 Task: In the  document purchase.txt Use the tool word Count 'and display word count while typing'. Find the word using Dictionary 'implemented'. Below name insert the link: www.quora.com
Action: Mouse moved to (287, 334)
Screenshot: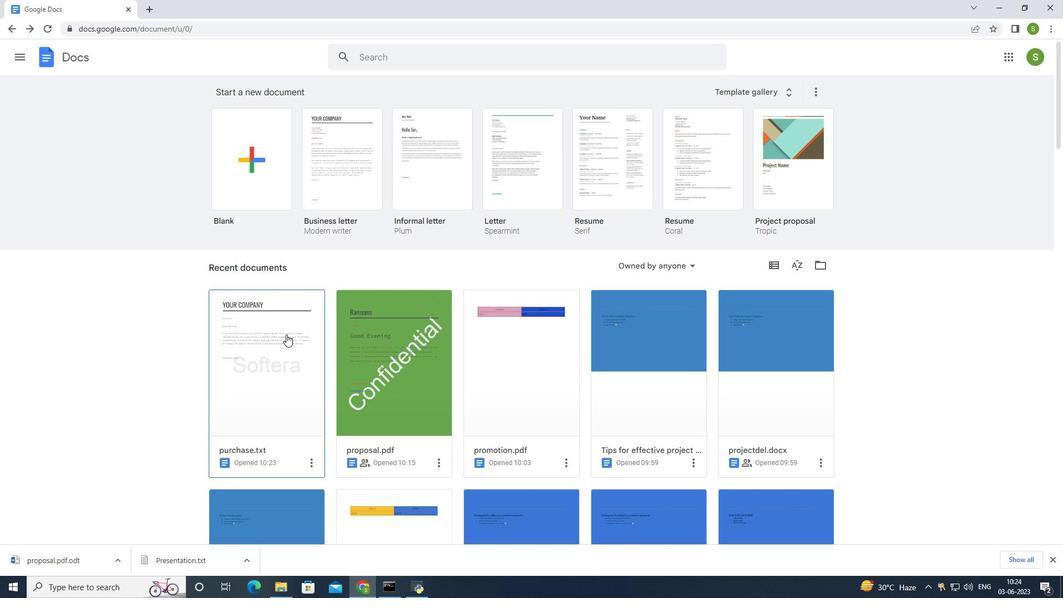 
Action: Mouse pressed left at (287, 334)
Screenshot: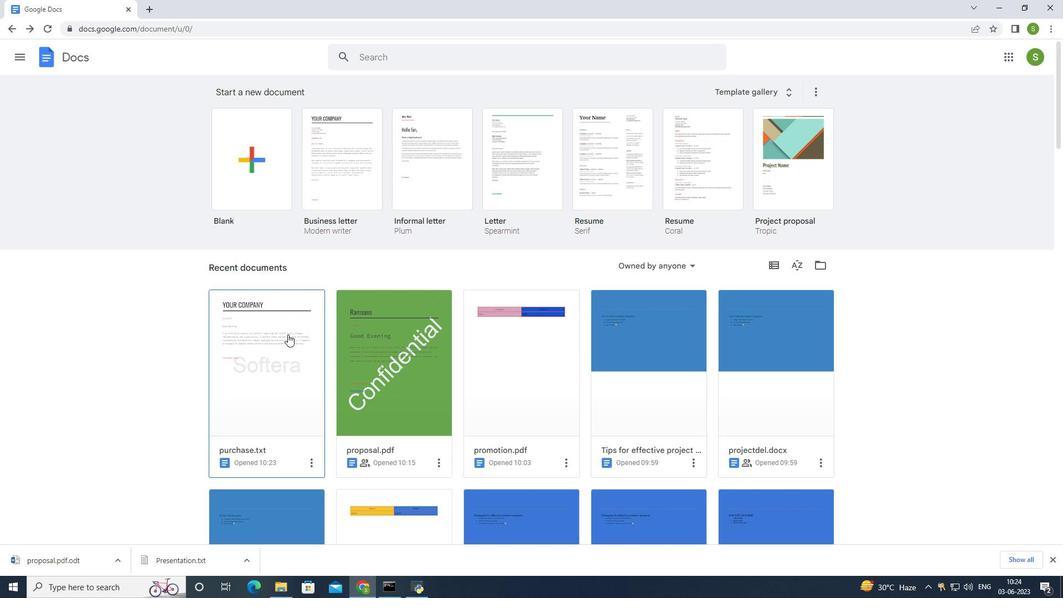 
Action: Mouse moved to (174, 64)
Screenshot: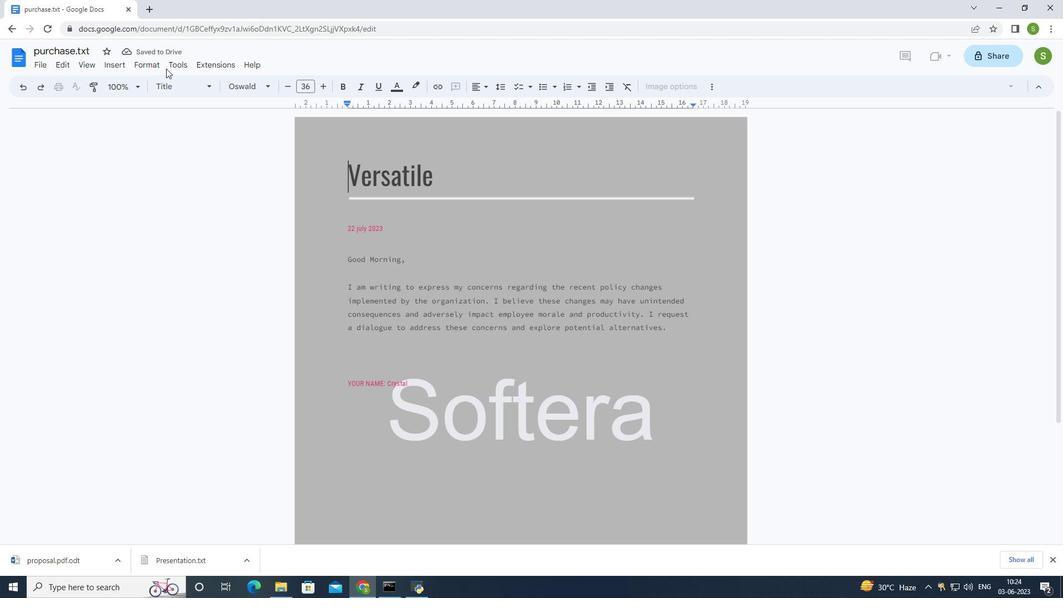 
Action: Mouse pressed left at (174, 64)
Screenshot: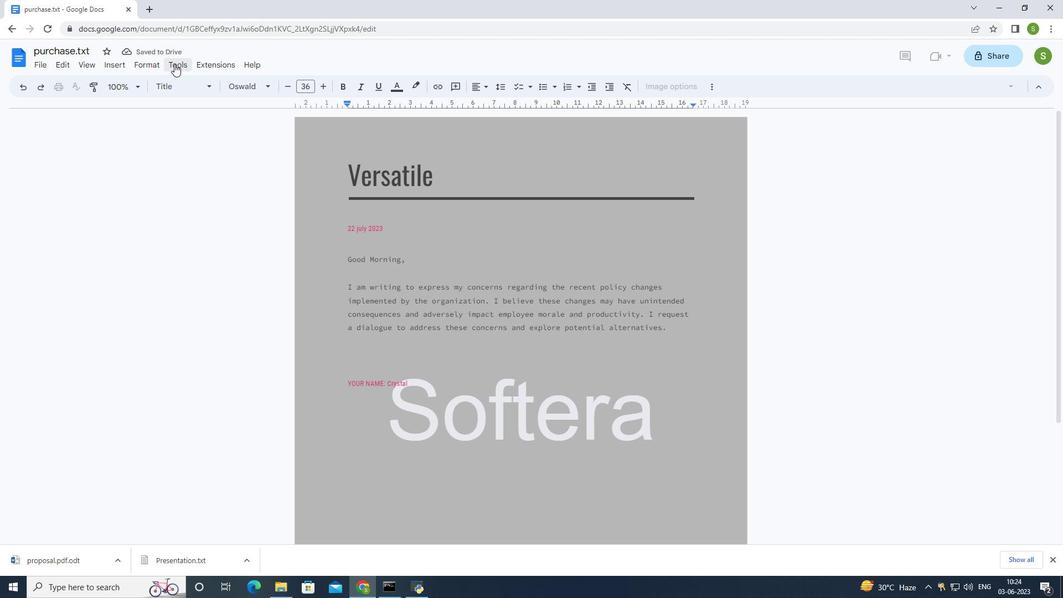 
Action: Mouse moved to (182, 96)
Screenshot: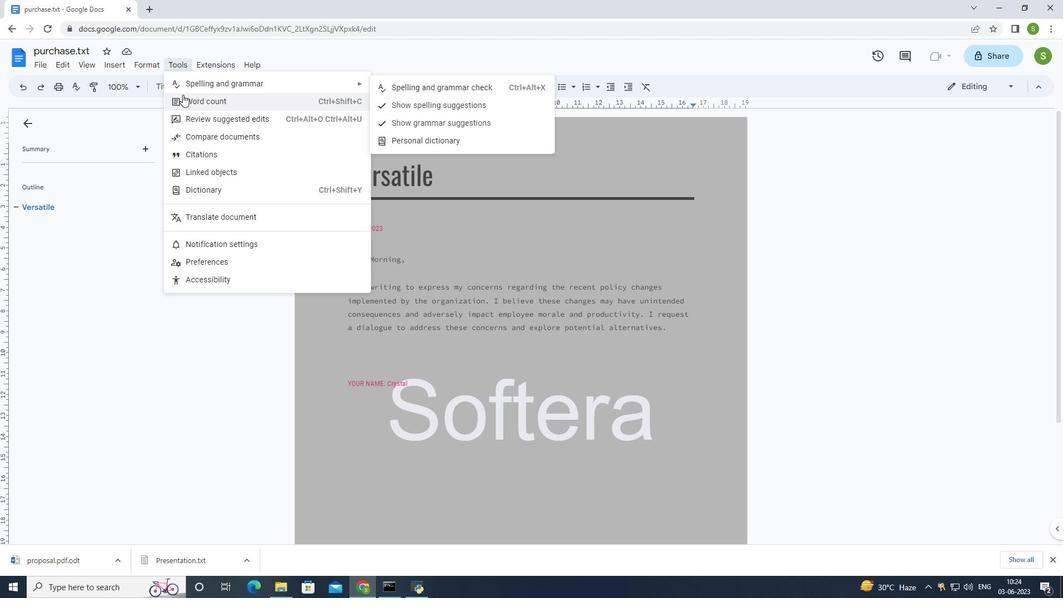 
Action: Mouse pressed left at (182, 96)
Screenshot: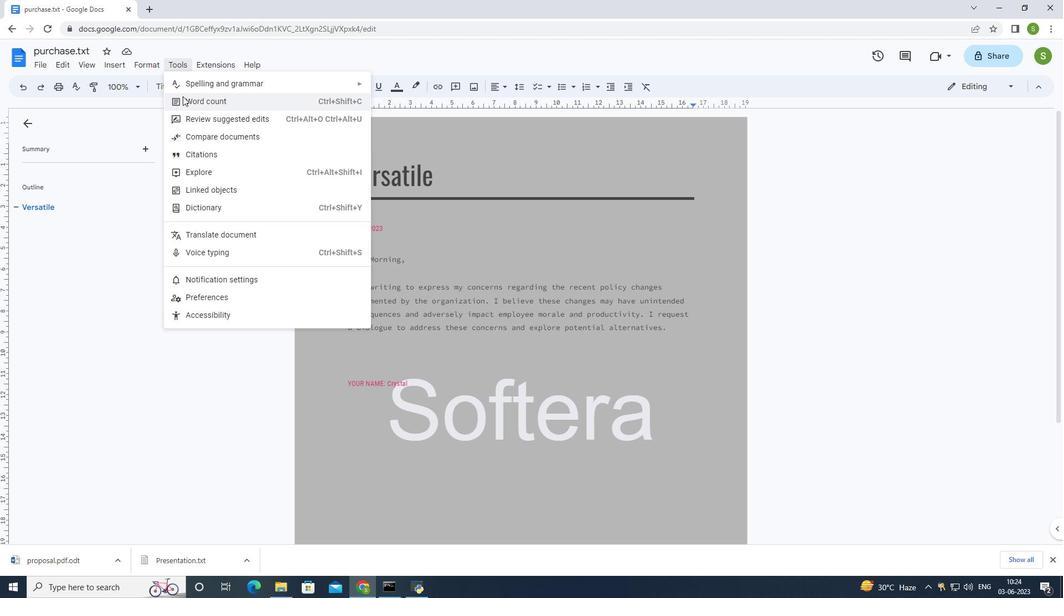 
Action: Mouse moved to (462, 342)
Screenshot: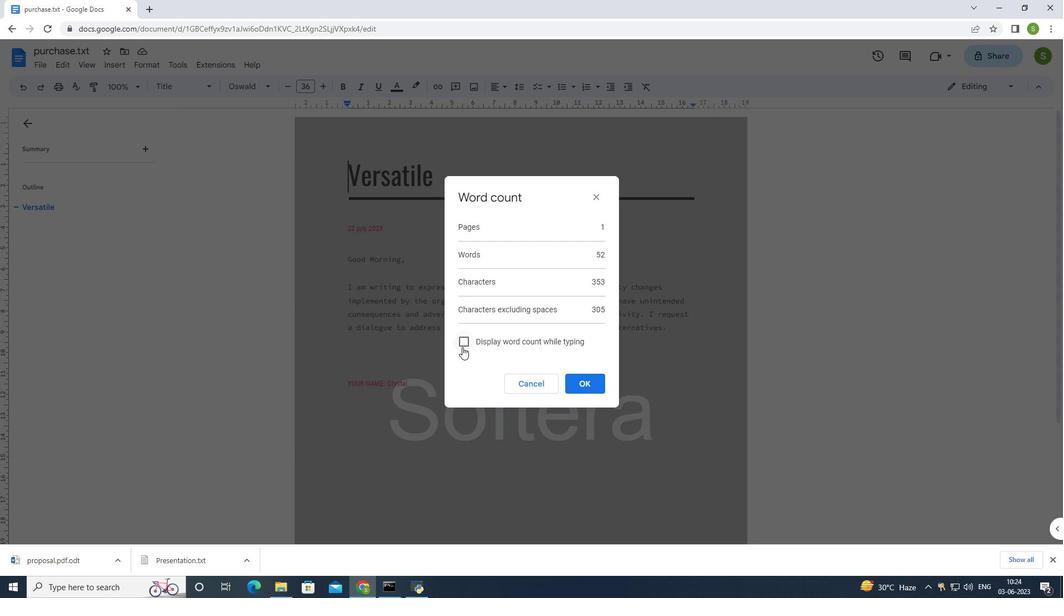 
Action: Mouse pressed left at (462, 342)
Screenshot: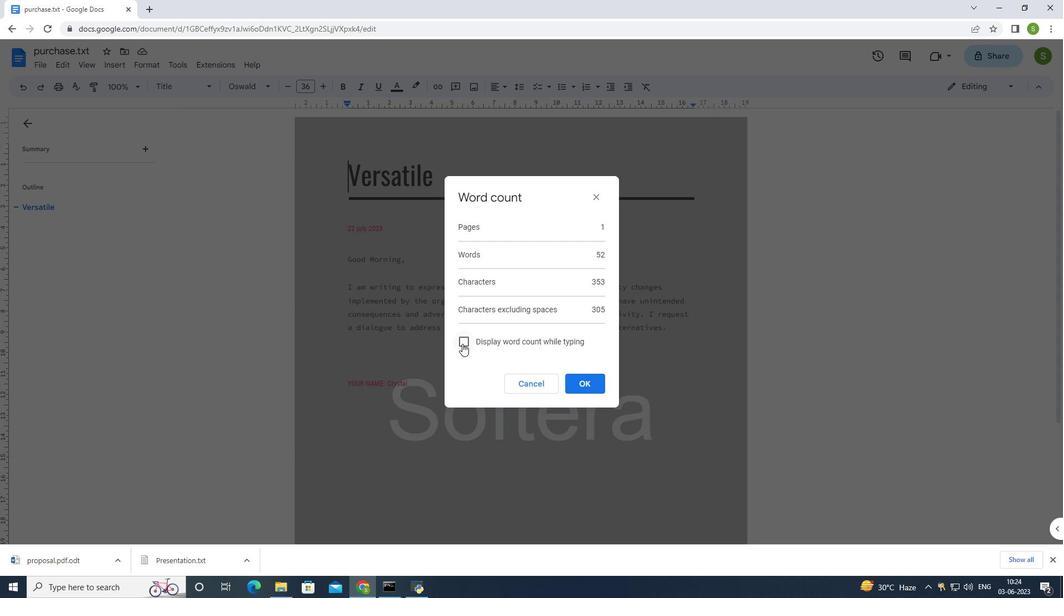 
Action: Mouse moved to (589, 389)
Screenshot: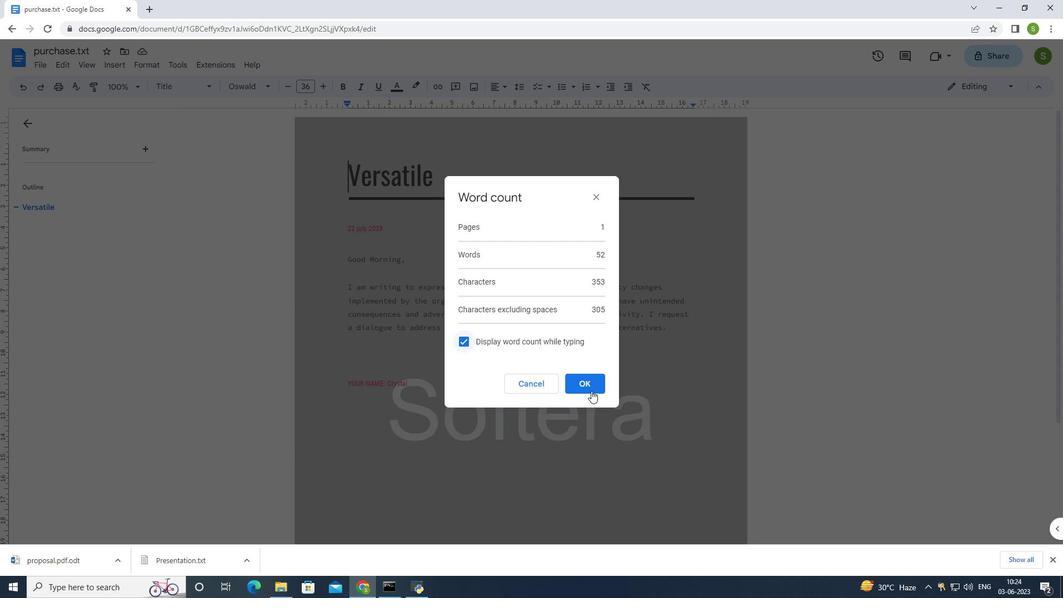 
Action: Mouse pressed left at (589, 389)
Screenshot: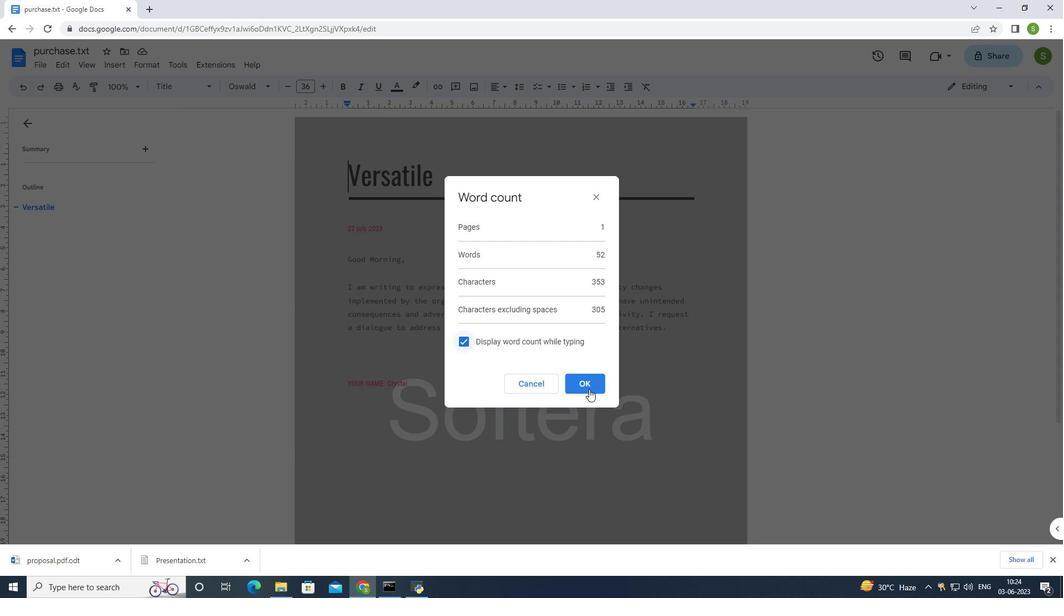 
Action: Mouse moved to (188, 69)
Screenshot: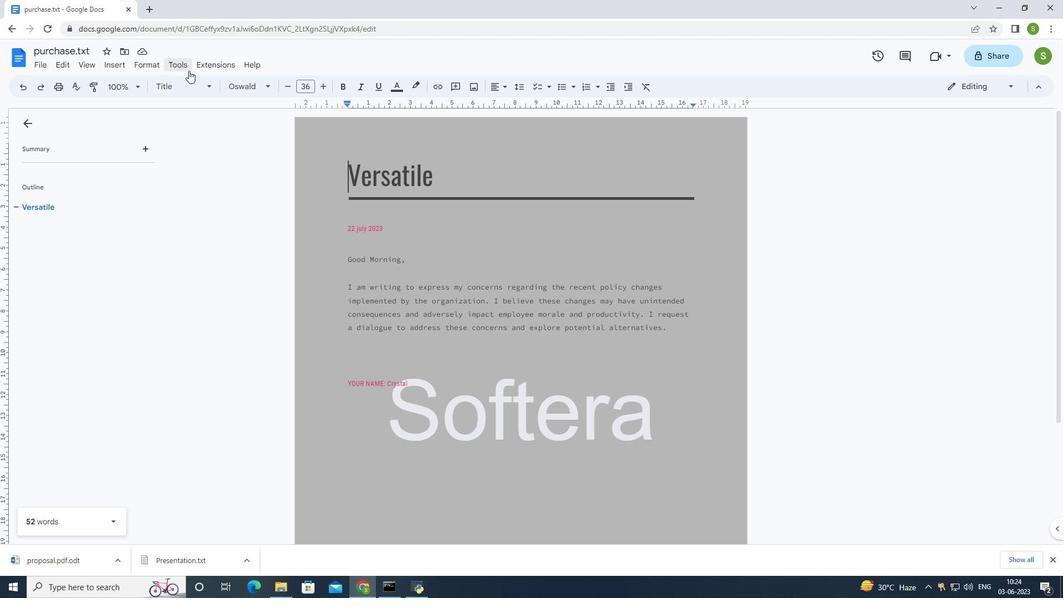 
Action: Mouse pressed left at (188, 69)
Screenshot: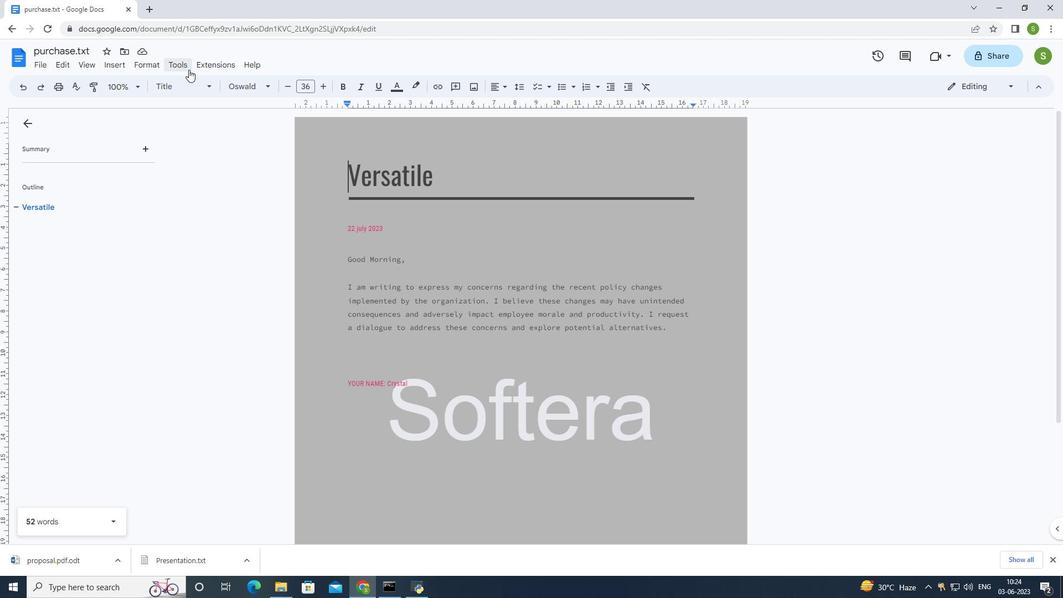 
Action: Mouse moved to (199, 208)
Screenshot: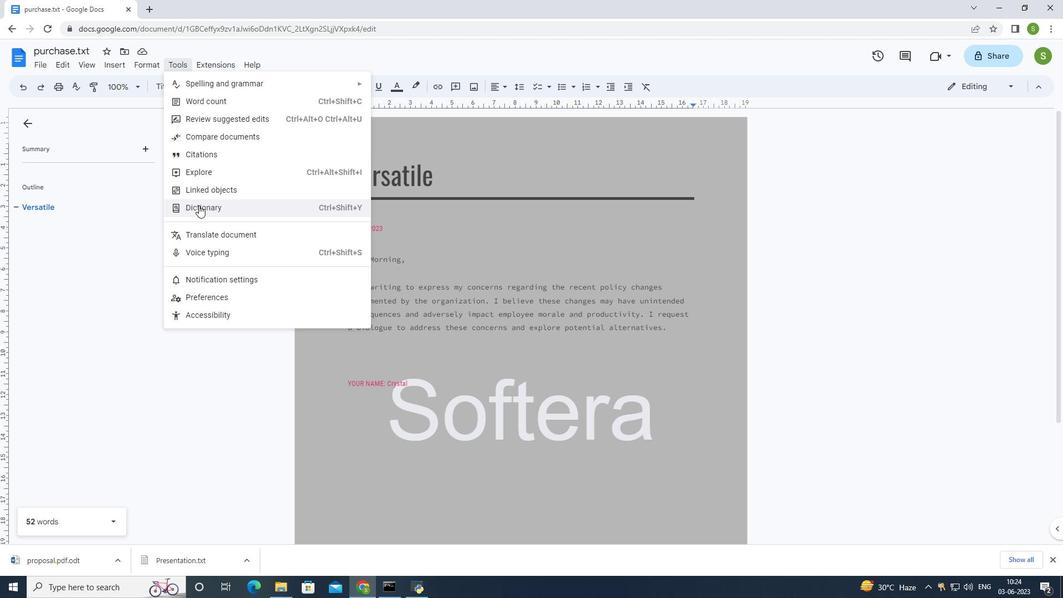 
Action: Mouse pressed left at (199, 208)
Screenshot: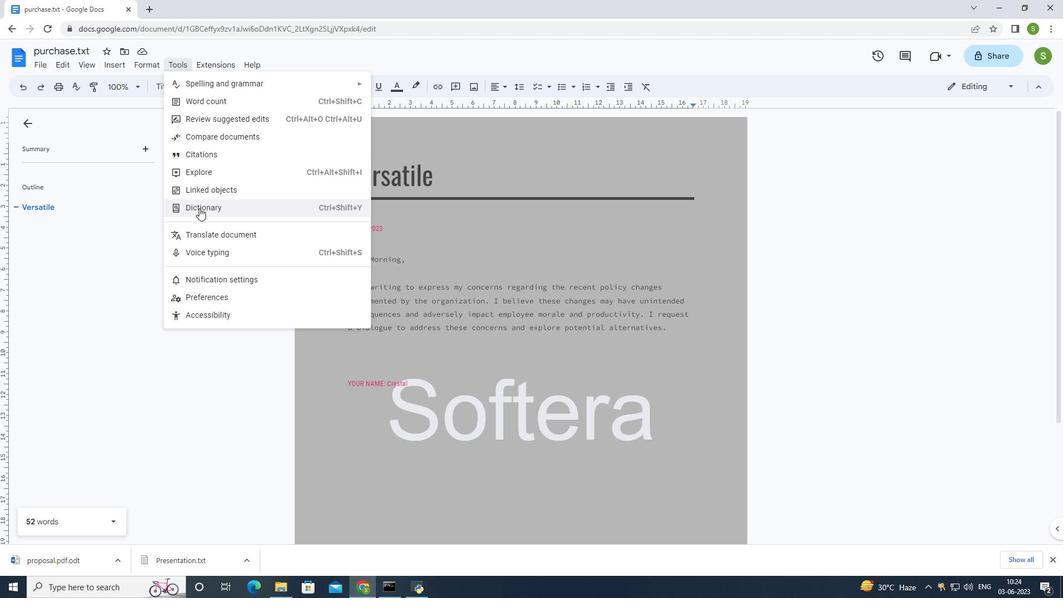 
Action: Mouse moved to (965, 116)
Screenshot: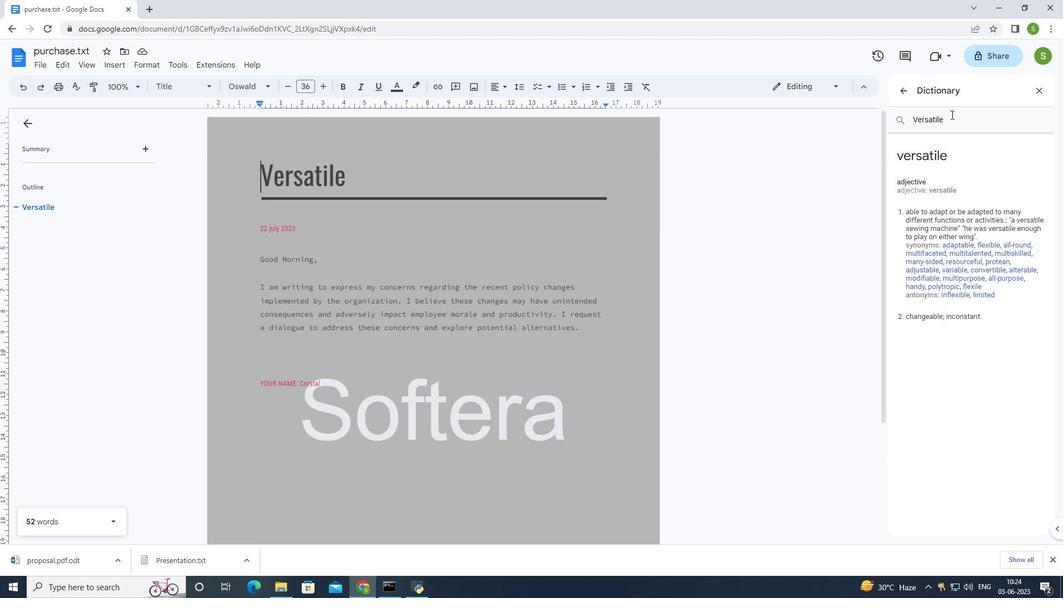 
Action: Mouse pressed left at (965, 116)
Screenshot: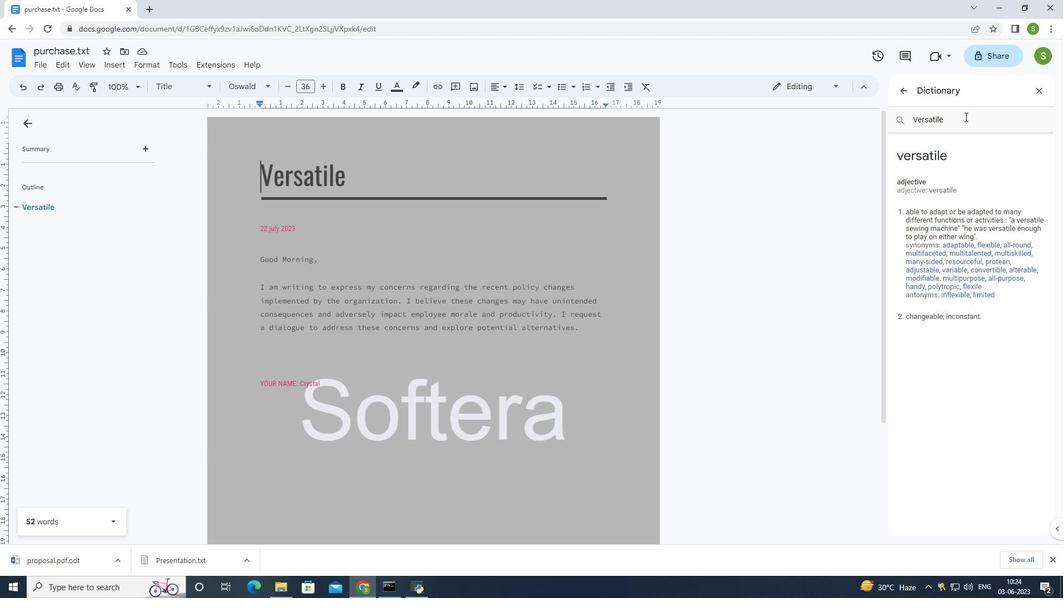 
Action: Mouse moved to (952, 114)
Screenshot: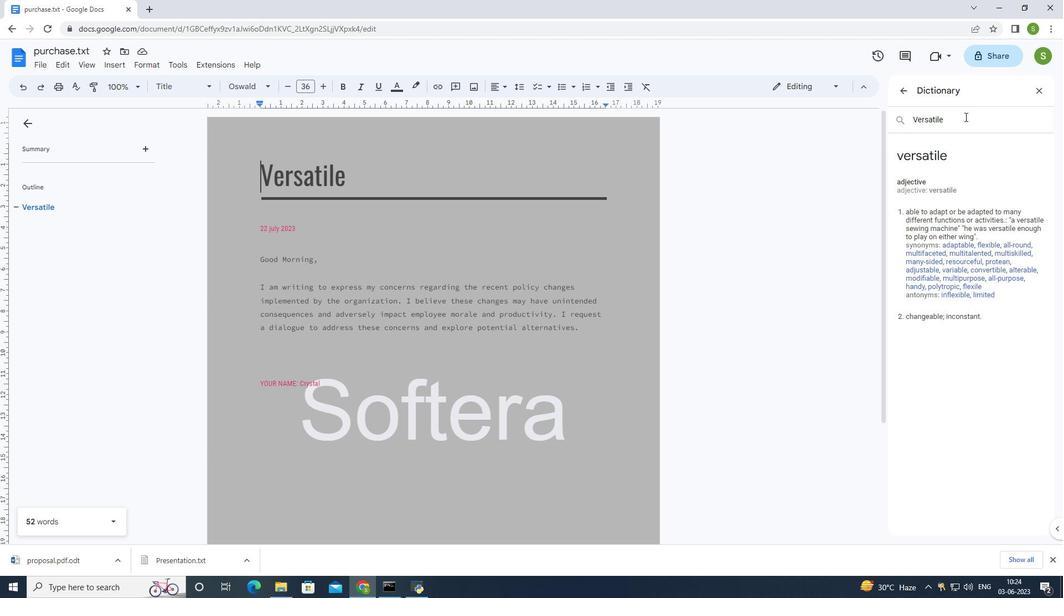 
Action: Key pressed <Key.backspace><Key.backspace><Key.backspace><Key.backspace><Key.backspace><Key.backspace><Key.backspace><Key.backspace><Key.backspace>implemented<Key.enter>
Screenshot: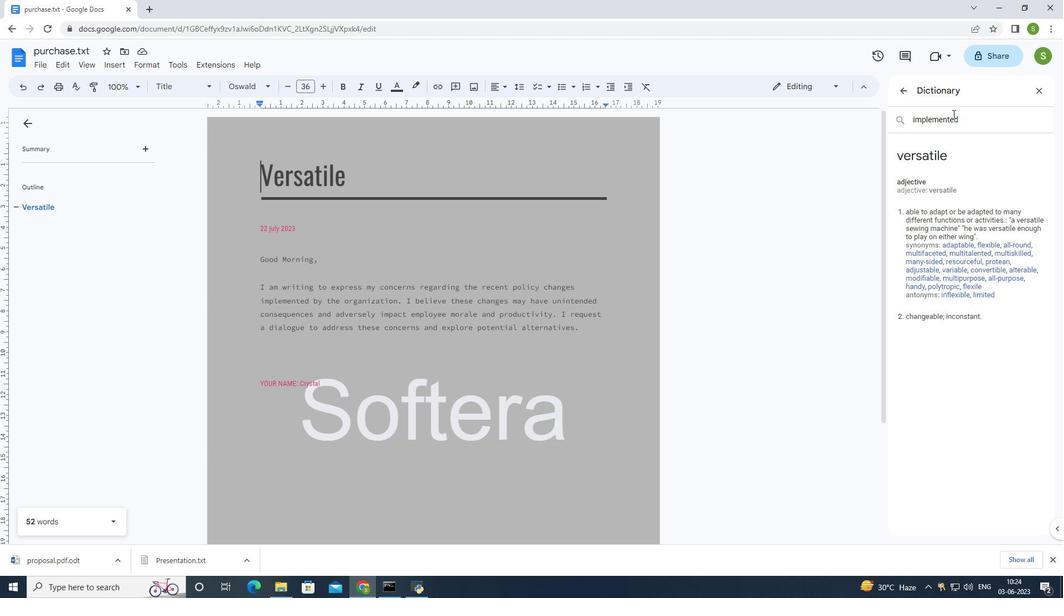 
Action: Mouse moved to (323, 384)
Screenshot: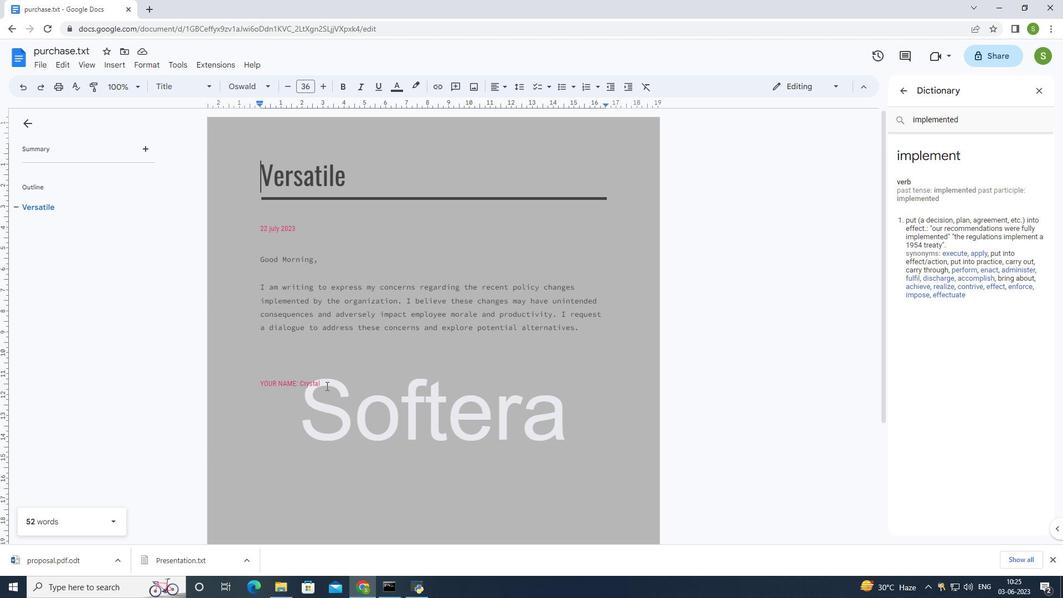 
Action: Mouse pressed left at (323, 384)
Screenshot: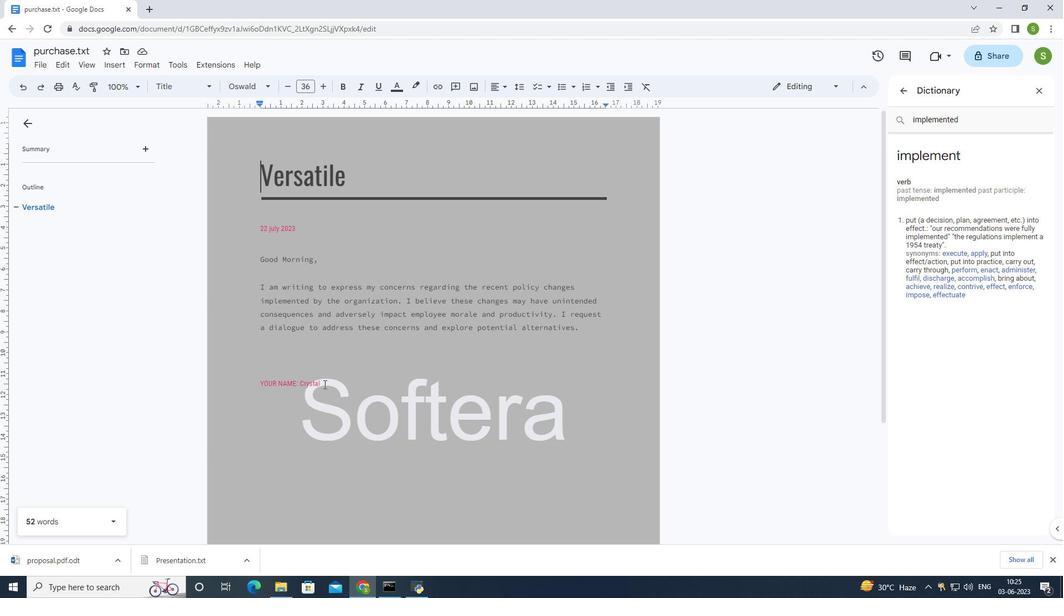 
Action: Mouse moved to (375, 363)
Screenshot: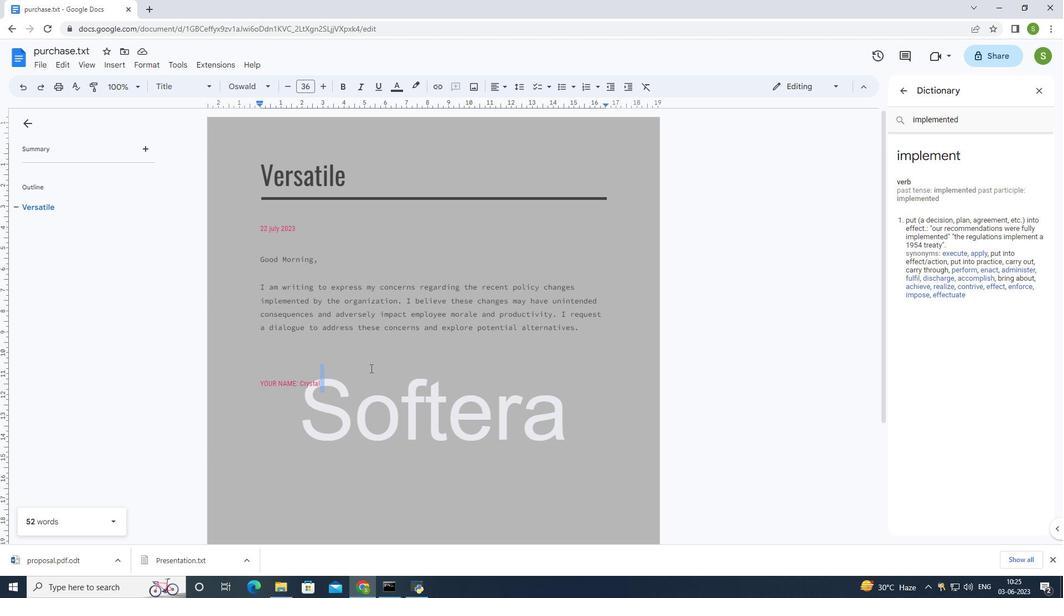 
Action: Key pressed <Key.enter>
Screenshot: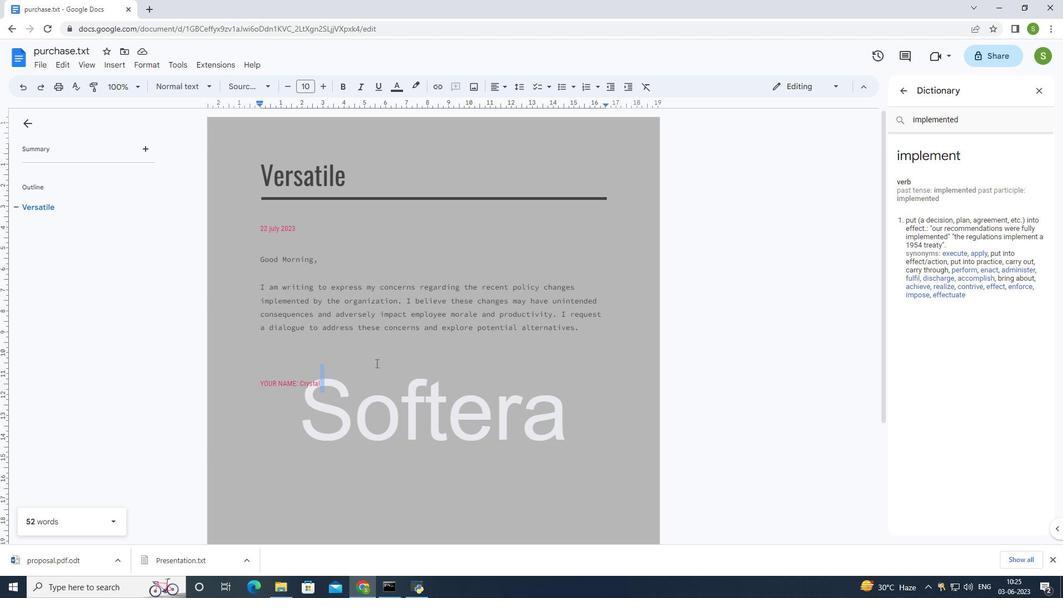 
Action: Mouse moved to (437, 90)
Screenshot: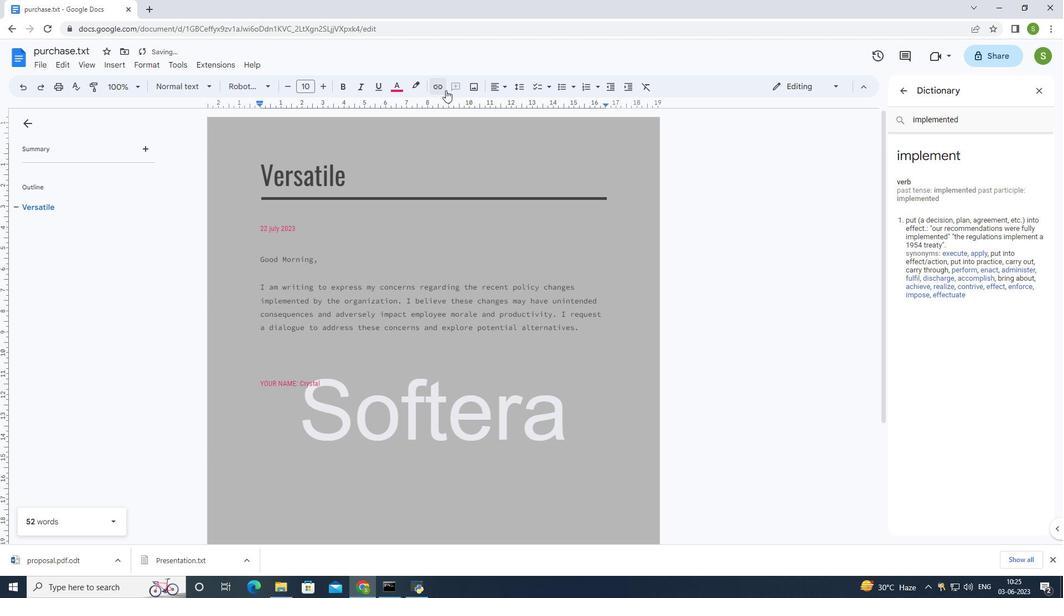 
Action: Mouse pressed left at (437, 90)
Screenshot: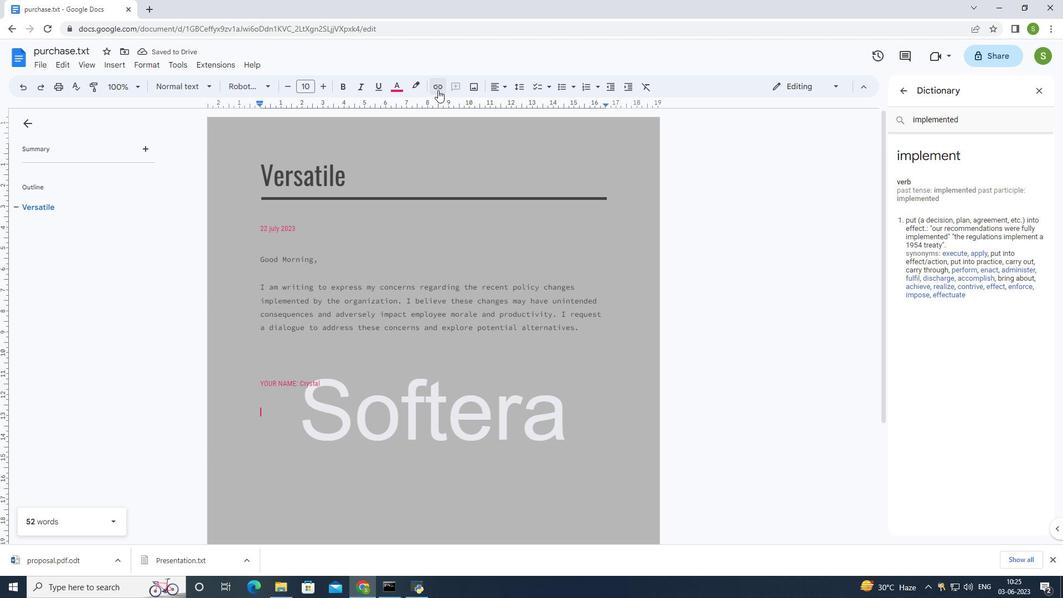 
Action: Mouse moved to (583, 206)
Screenshot: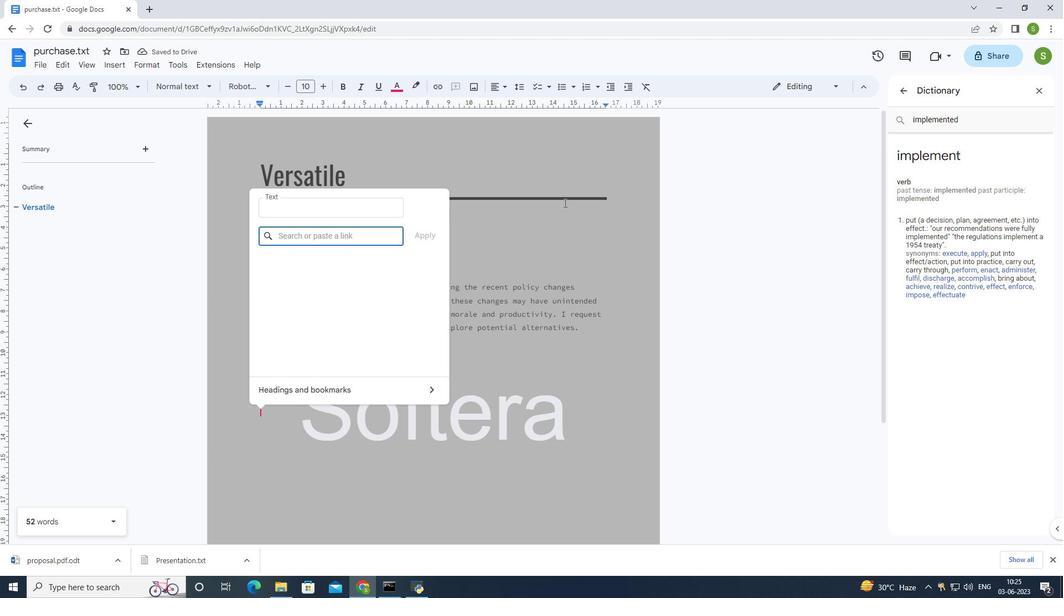 
Action: Key pressed www
Screenshot: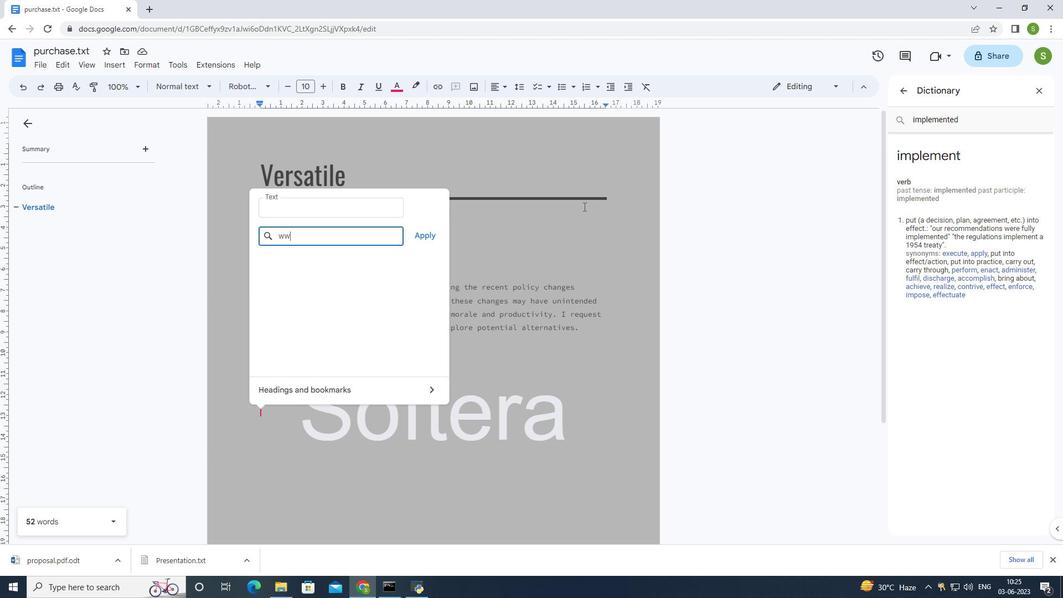 
Action: Mouse moved to (580, 201)
Screenshot: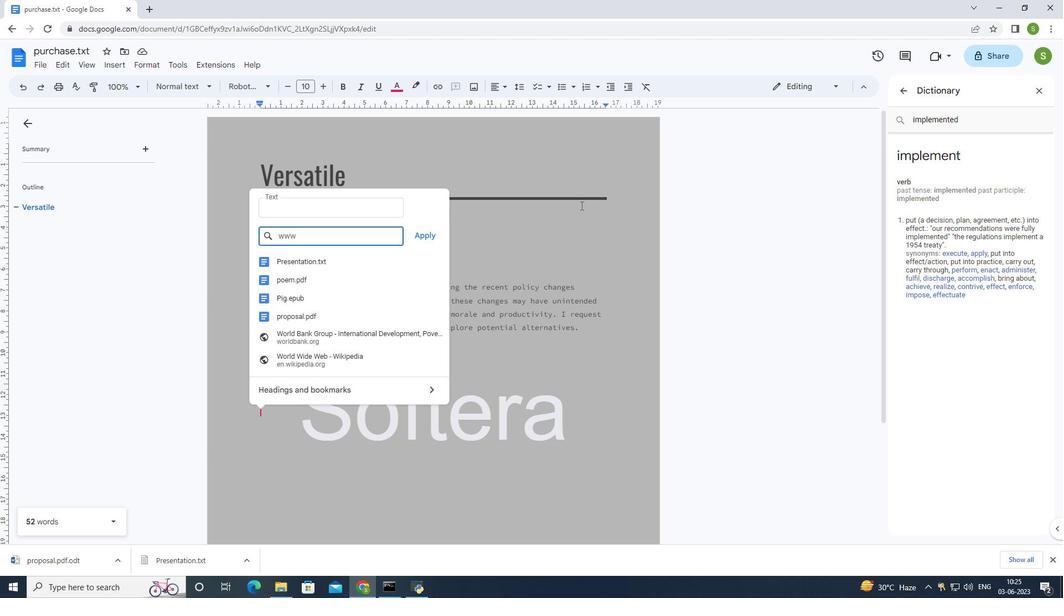 
Action: Key pressed .qura<Key.backspace><Key.backspace>ora.com<Key.enter>
Screenshot: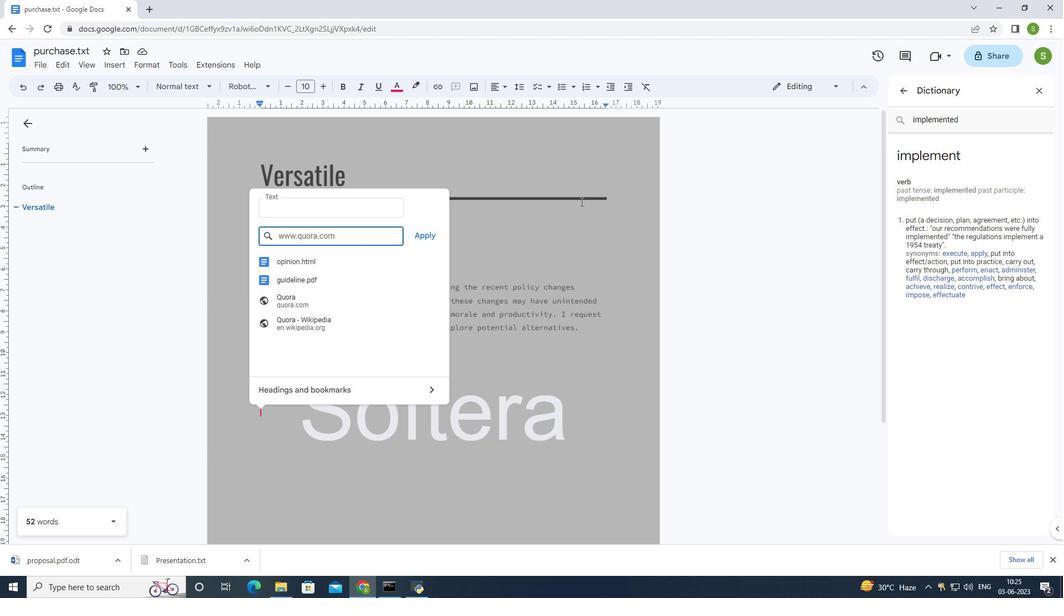 
Action: Mouse moved to (567, 179)
Screenshot: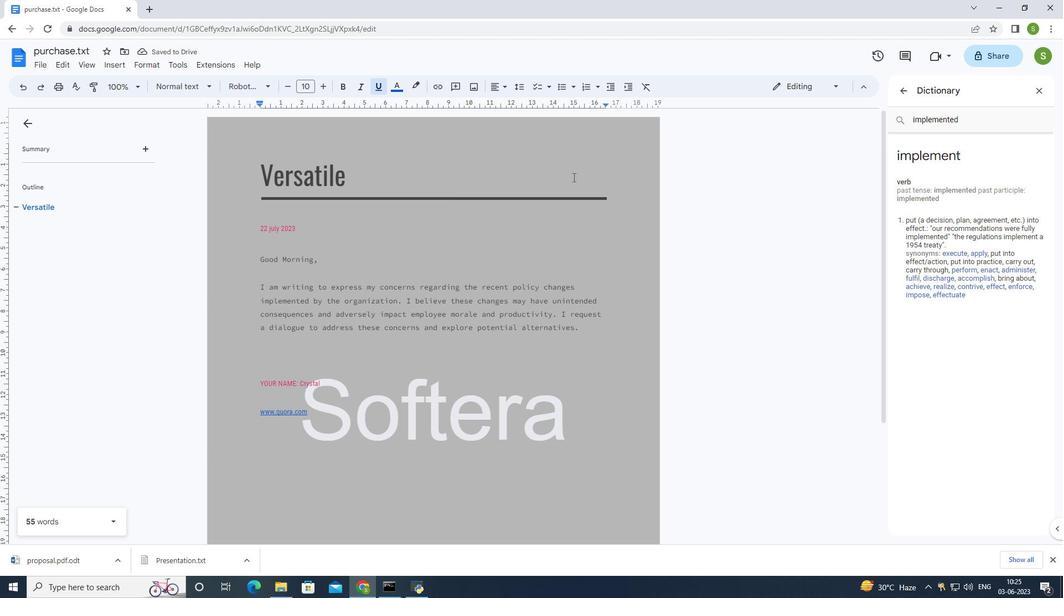 
